Task: Check the average views per listing of cul de sac in the last 3 years.
Action: Mouse moved to (831, 196)
Screenshot: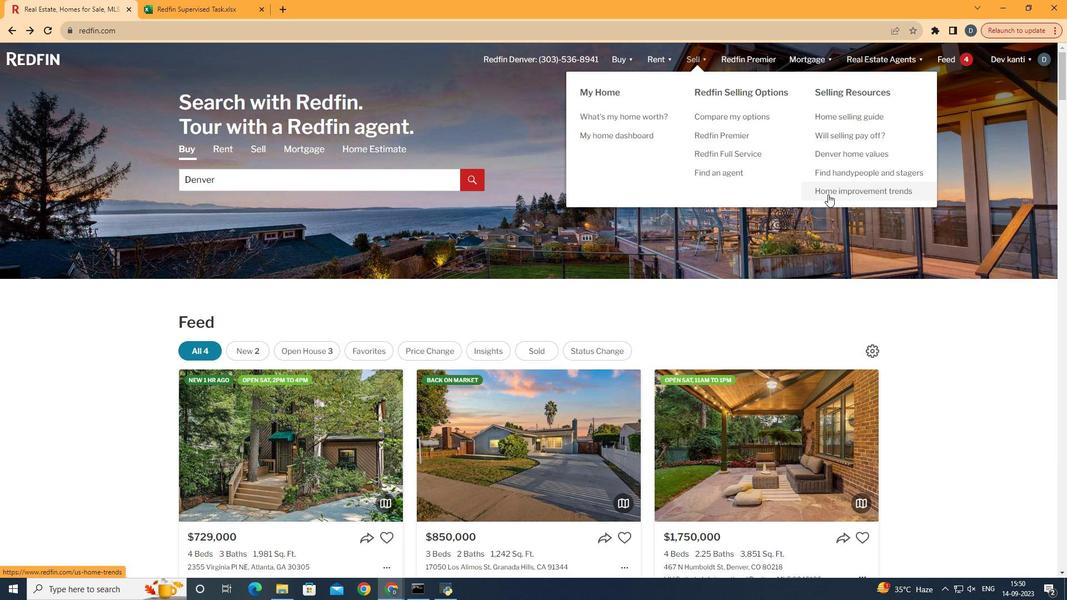 
Action: Mouse pressed left at (831, 196)
Screenshot: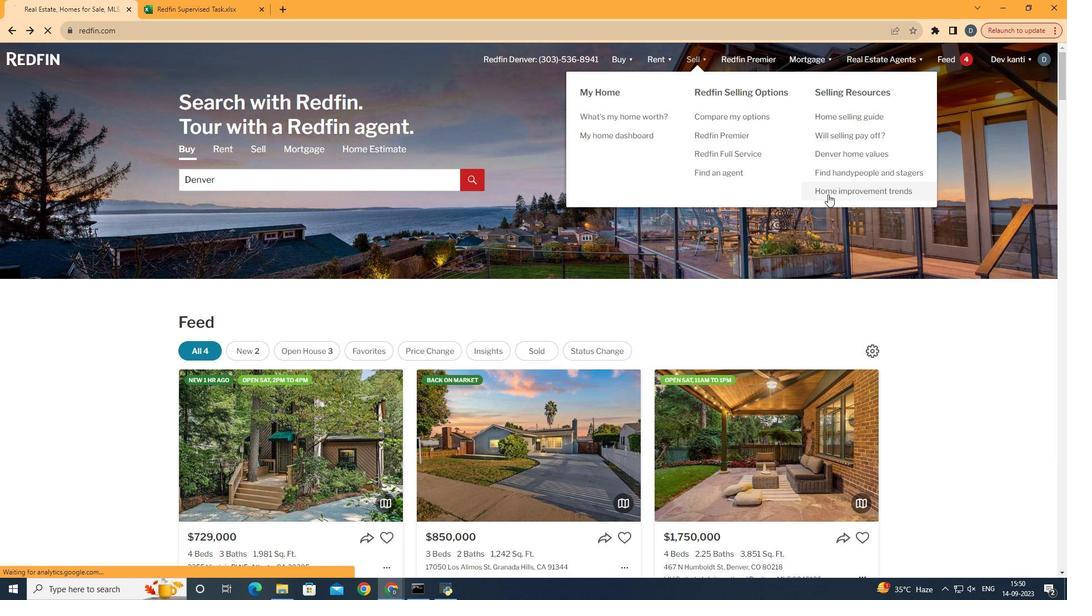 
Action: Mouse moved to (285, 210)
Screenshot: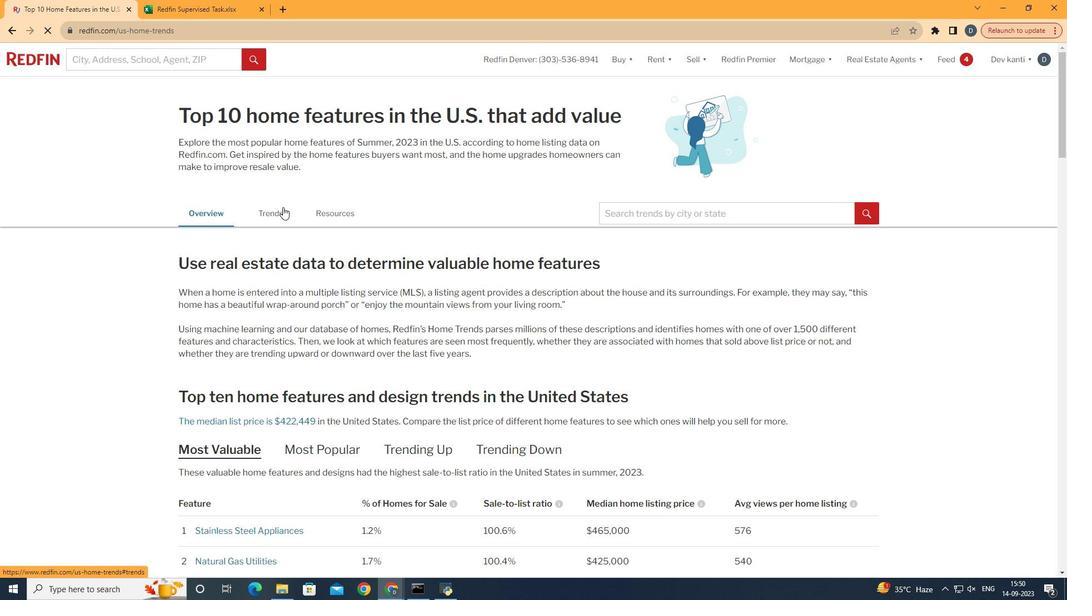 
Action: Mouse pressed left at (285, 210)
Screenshot: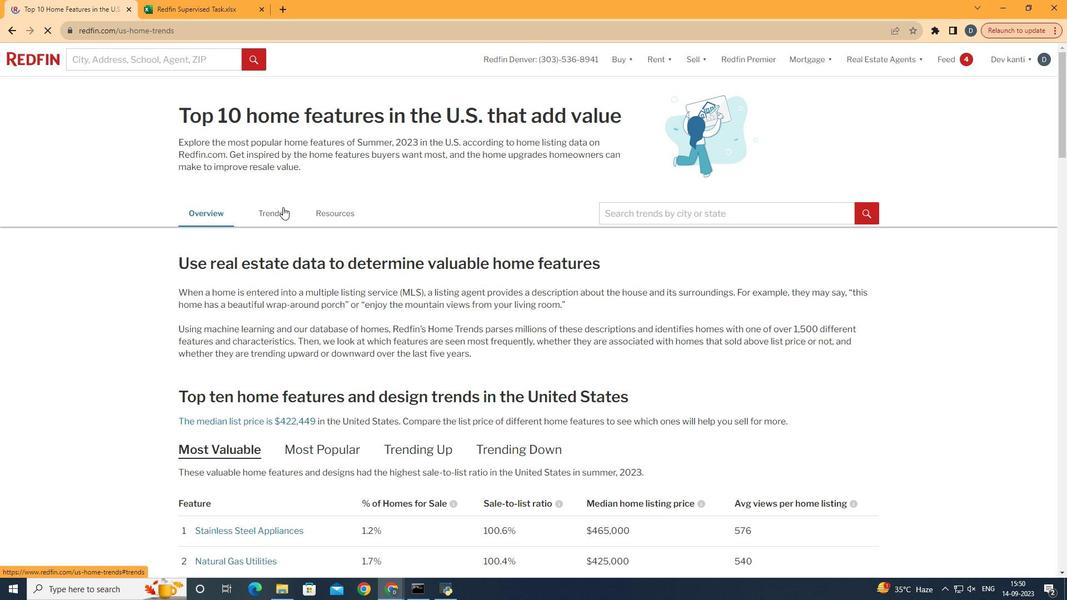 
Action: Mouse moved to (368, 316)
Screenshot: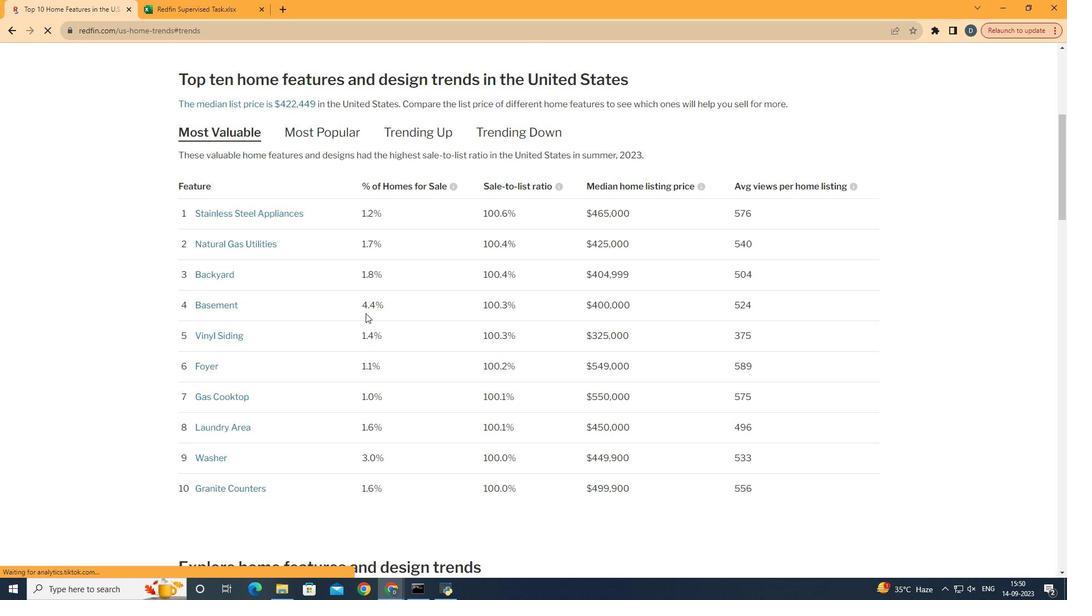 
Action: Mouse scrolled (368, 315) with delta (0, 0)
Screenshot: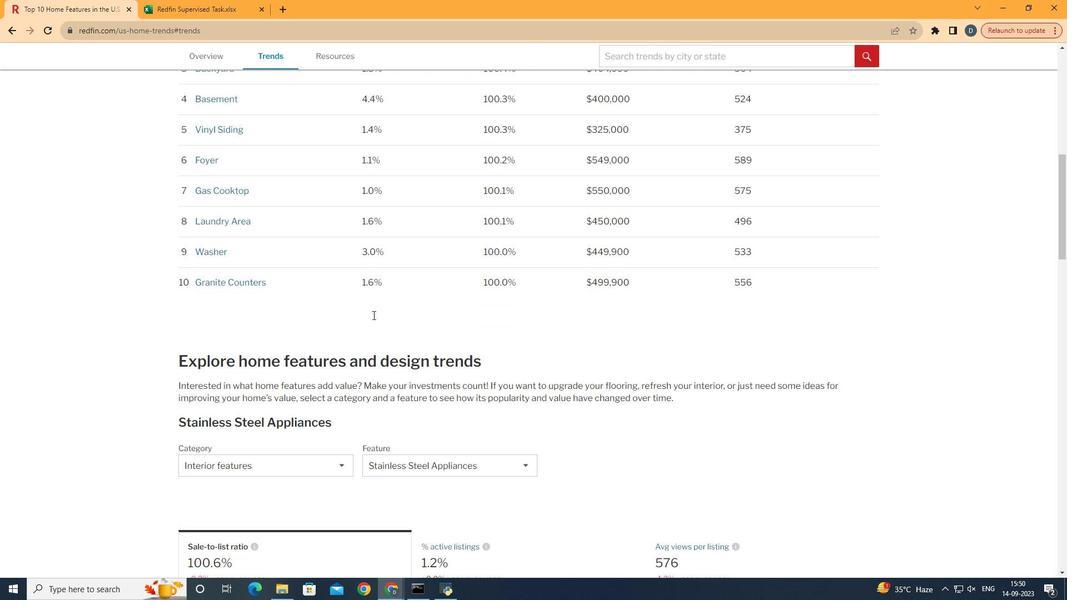 
Action: Mouse scrolled (368, 315) with delta (0, 0)
Screenshot: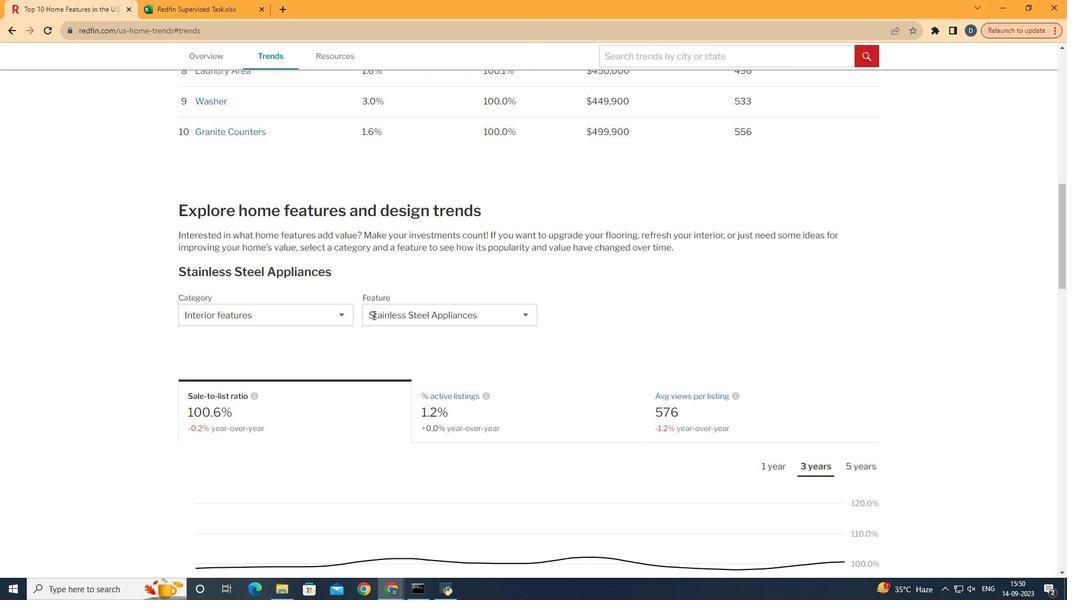 
Action: Mouse scrolled (368, 315) with delta (0, 0)
Screenshot: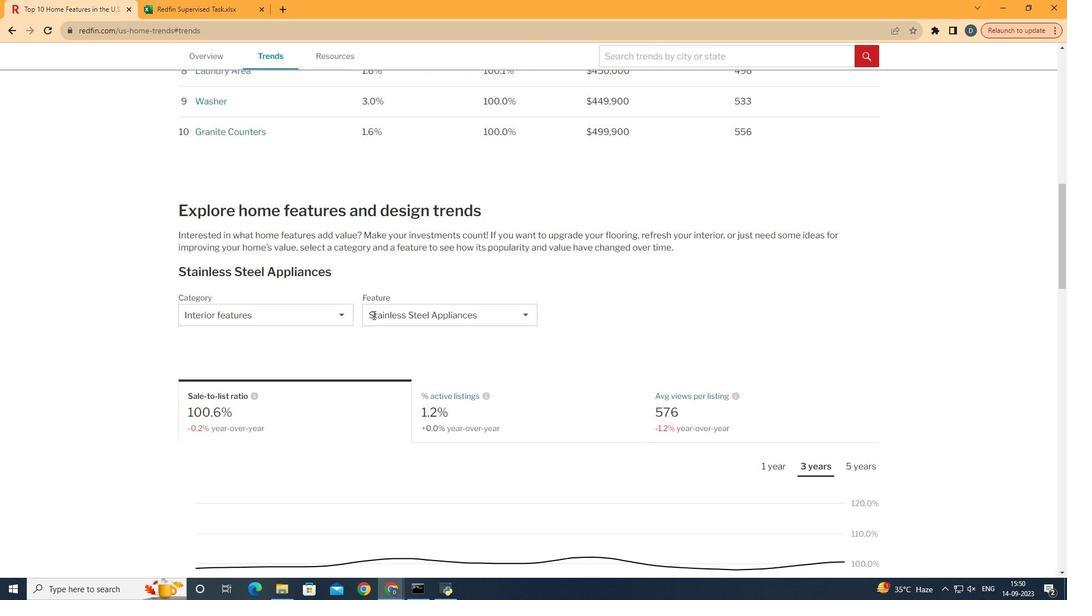 
Action: Mouse moved to (371, 316)
Screenshot: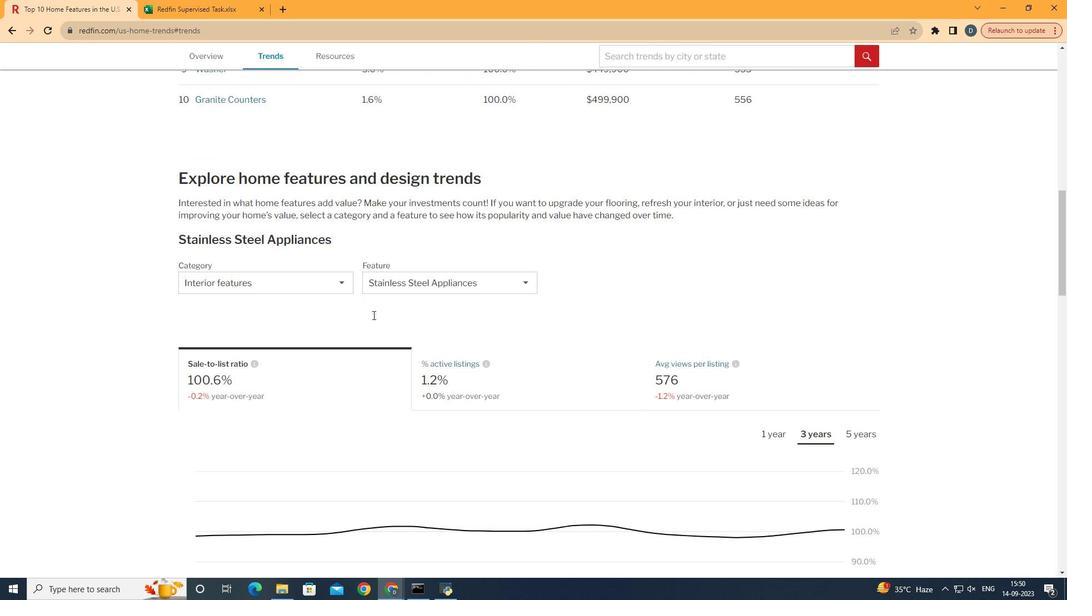 
Action: Mouse scrolled (371, 315) with delta (0, 0)
Screenshot: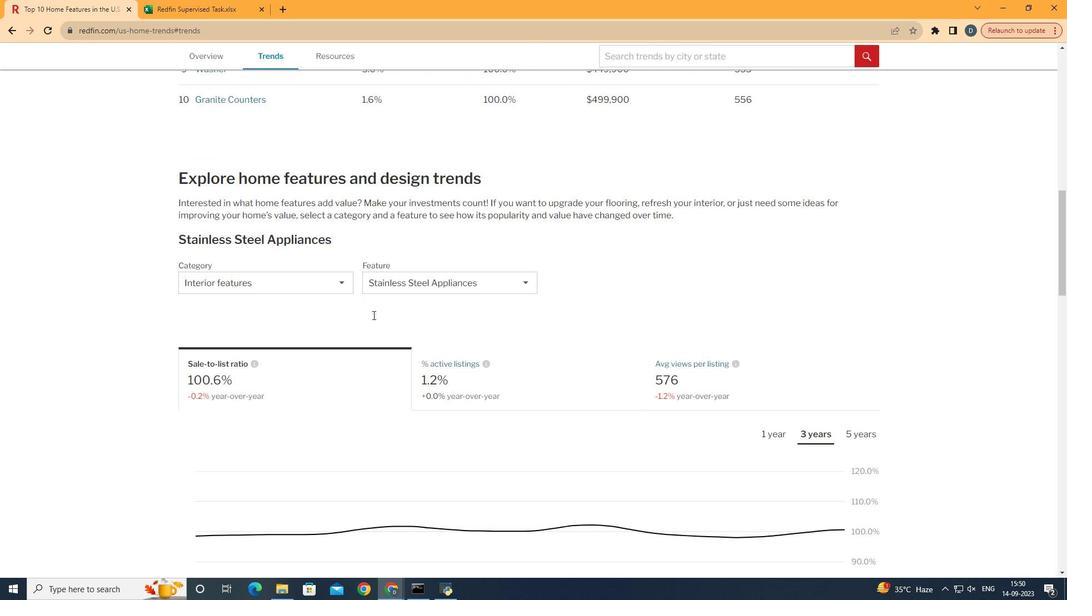 
Action: Mouse moved to (374, 318)
Screenshot: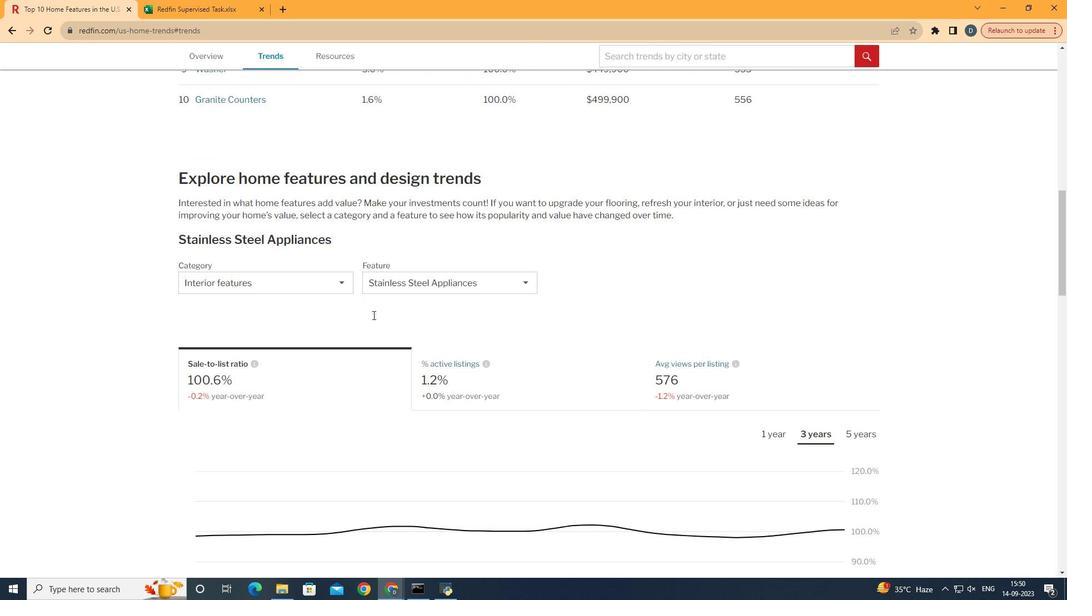 
Action: Mouse scrolled (374, 317) with delta (0, 0)
Screenshot: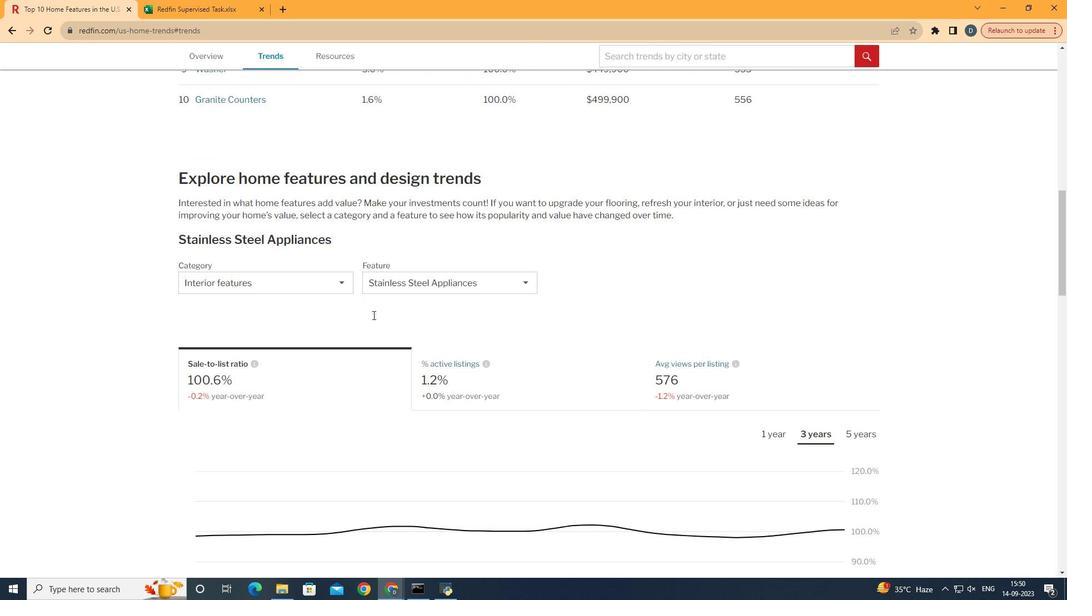 
Action: Mouse moved to (375, 318)
Screenshot: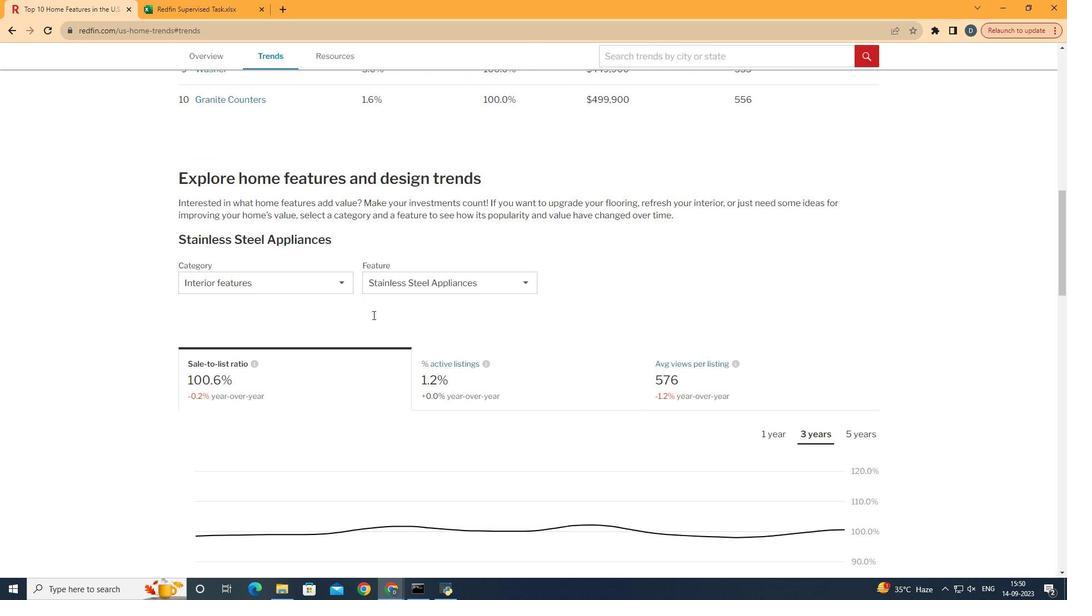 
Action: Mouse scrolled (375, 317) with delta (0, 0)
Screenshot: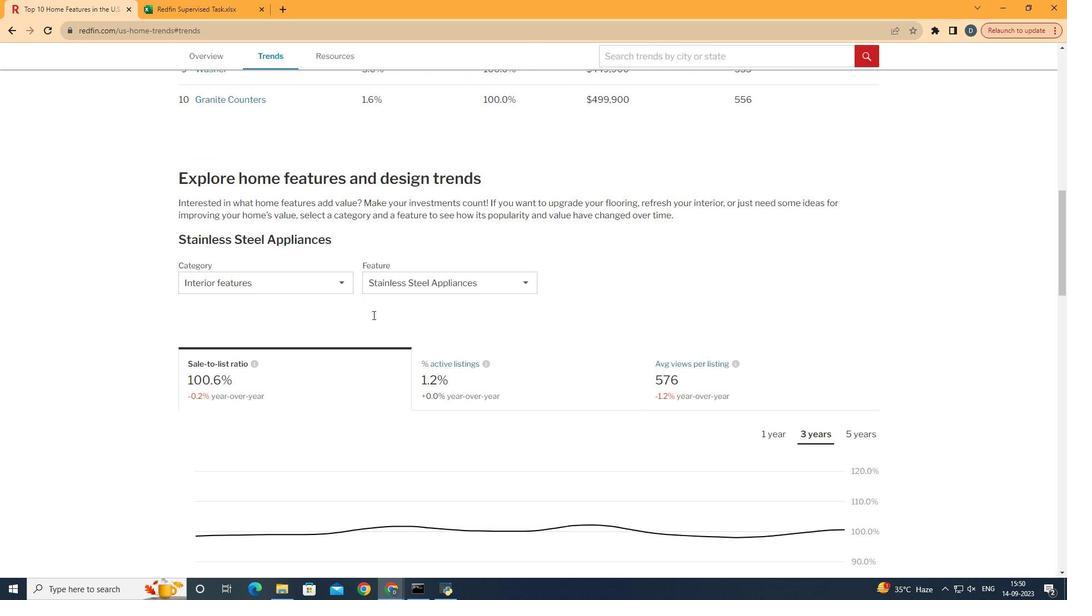 
Action: Mouse scrolled (375, 317) with delta (0, 0)
Screenshot: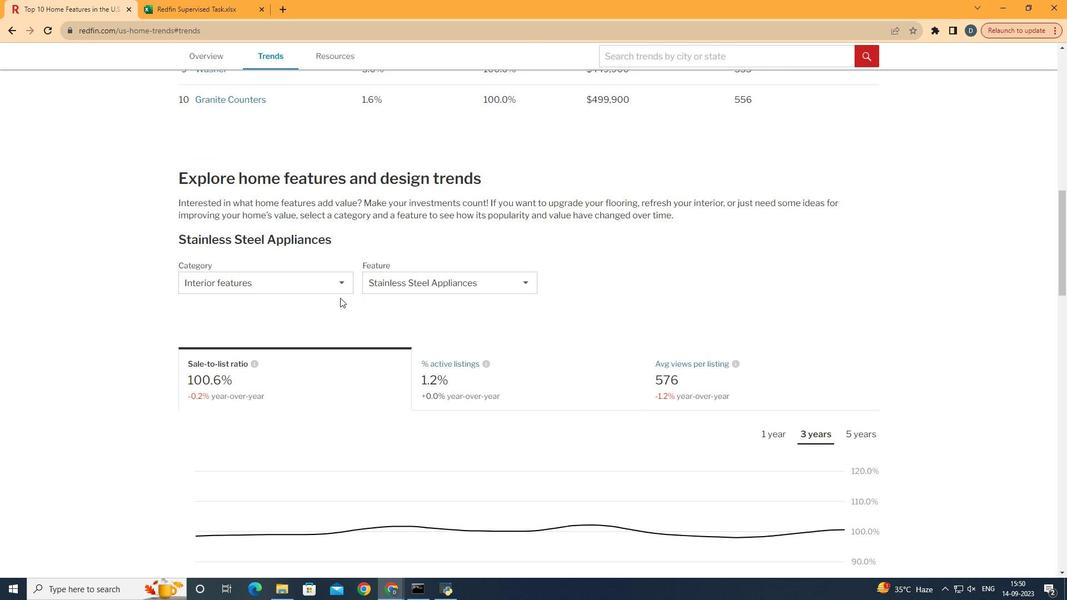 
Action: Mouse moved to (283, 291)
Screenshot: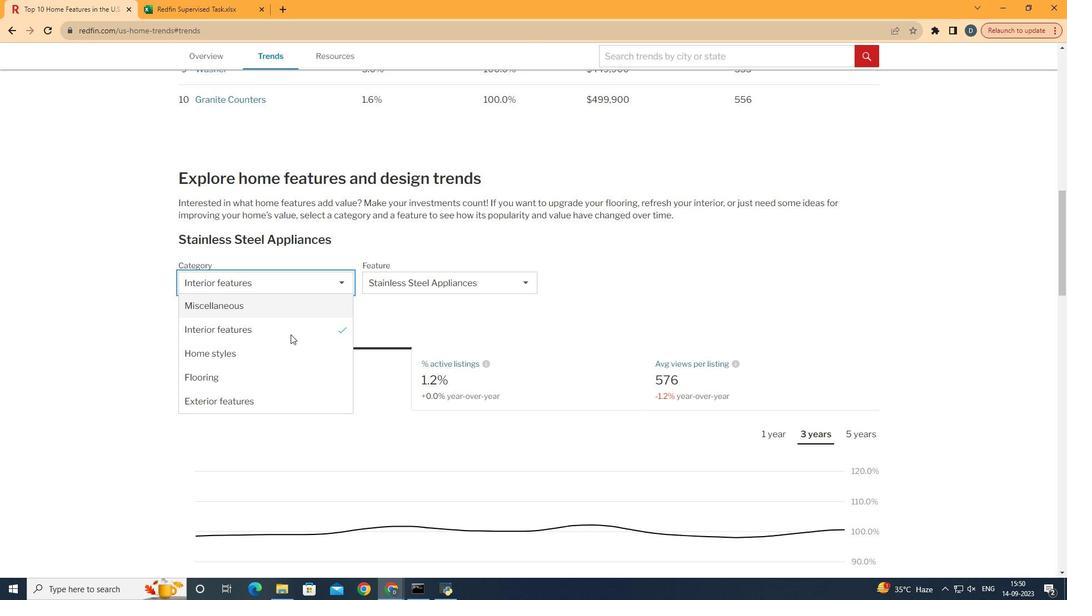 
Action: Mouse pressed left at (283, 291)
Screenshot: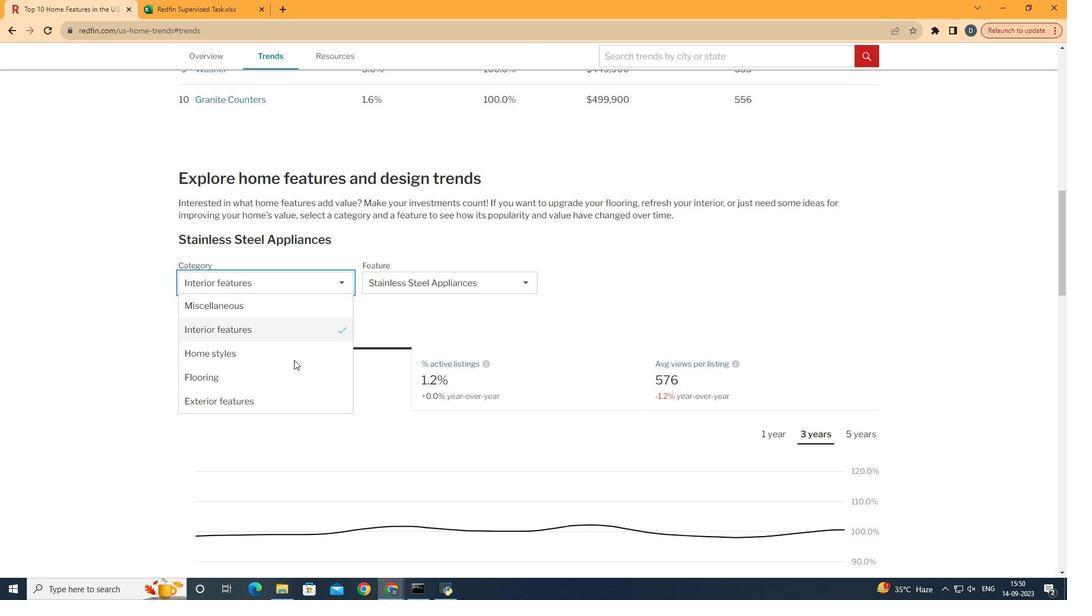 
Action: Mouse moved to (309, 407)
Screenshot: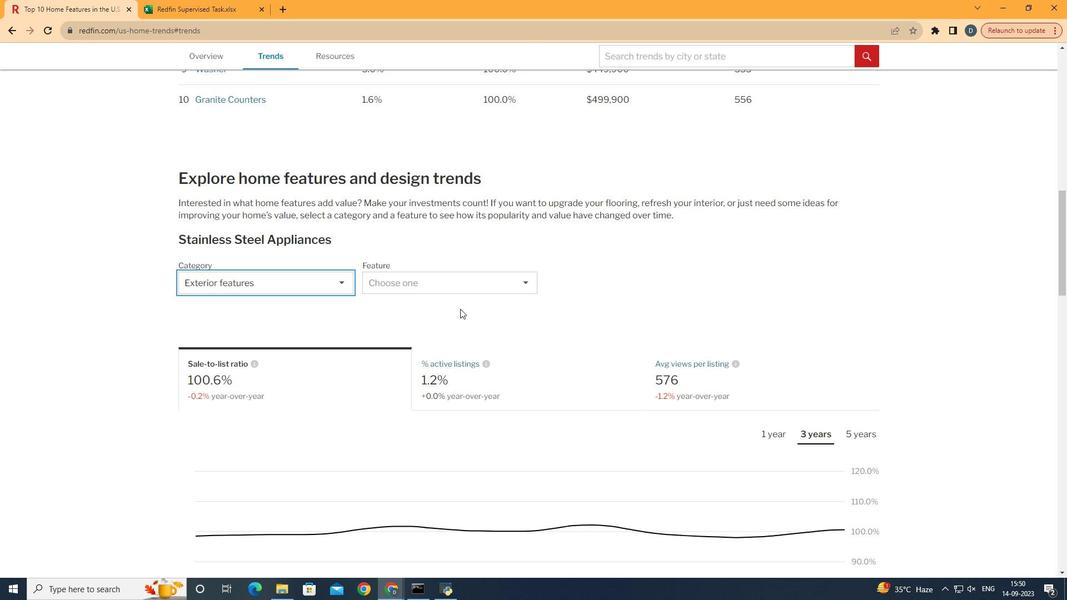 
Action: Mouse pressed left at (309, 407)
Screenshot: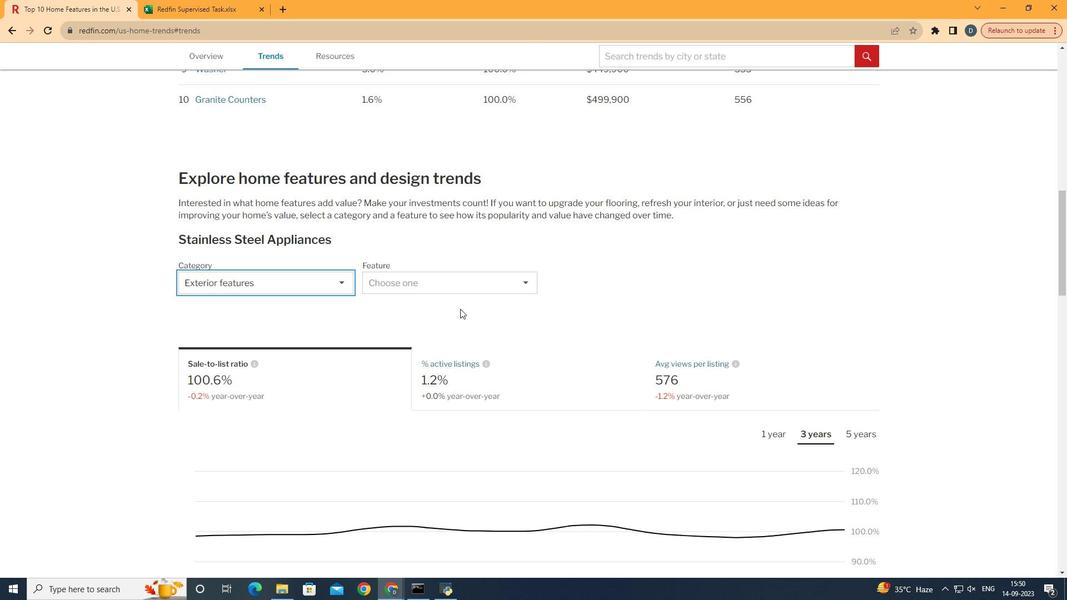 
Action: Mouse moved to (472, 303)
Screenshot: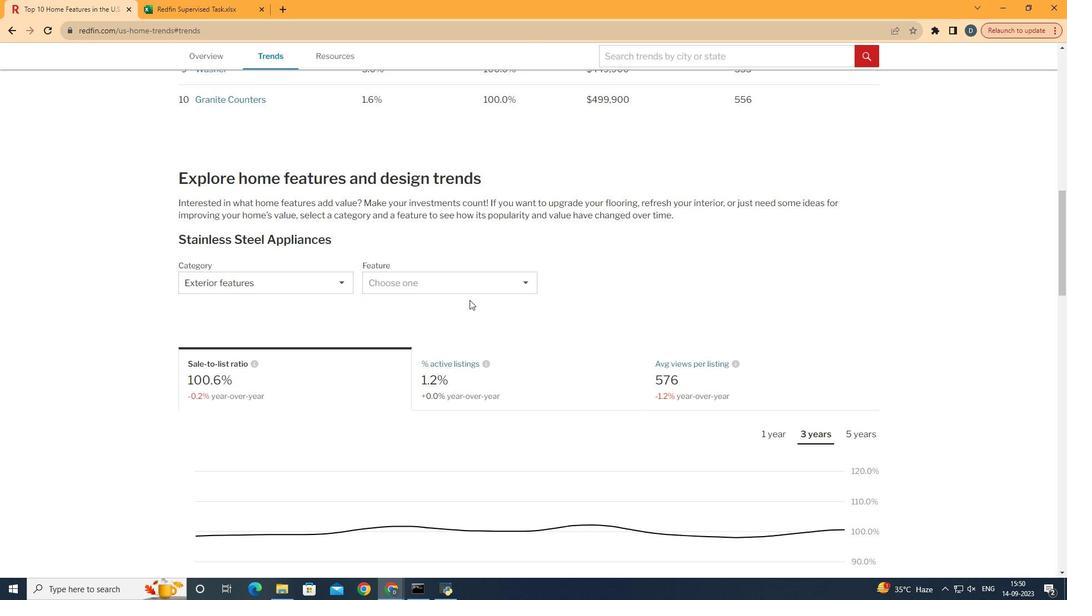 
Action: Mouse pressed left at (472, 303)
Screenshot: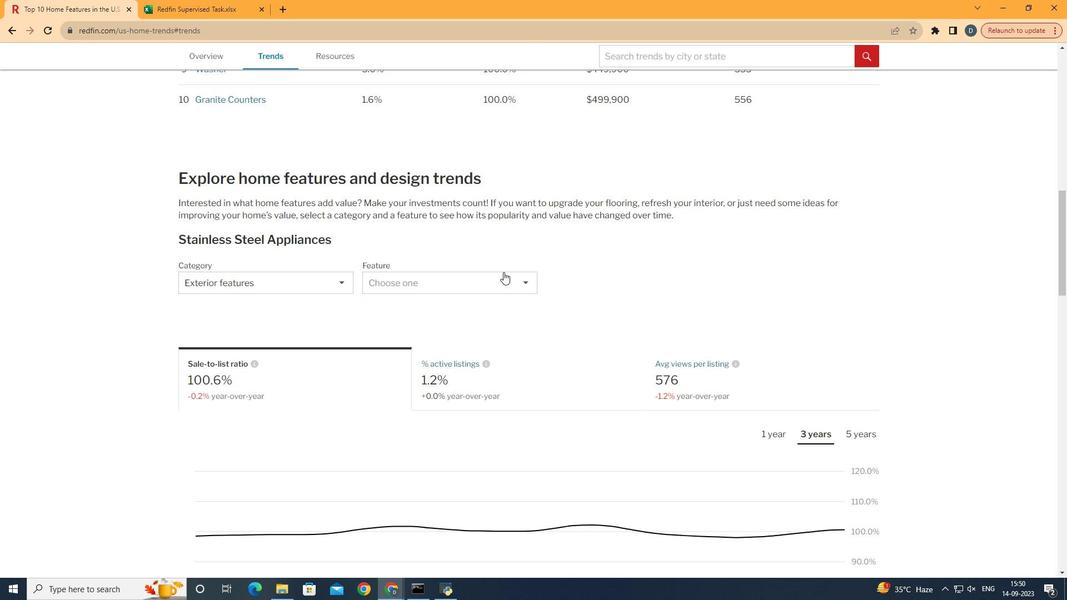 
Action: Mouse moved to (506, 275)
Screenshot: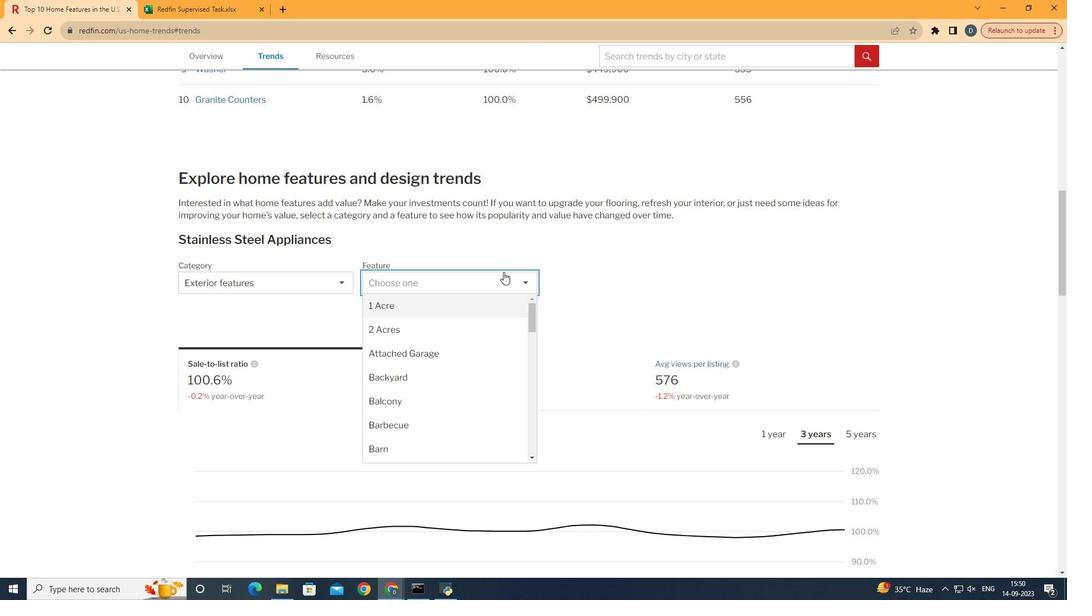 
Action: Mouse pressed left at (506, 275)
Screenshot: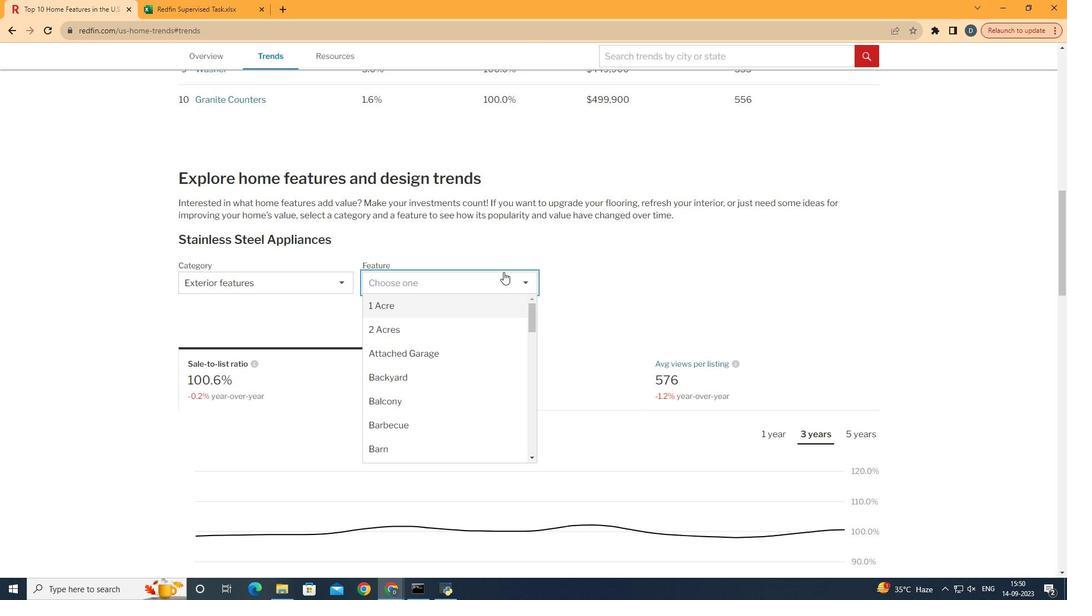 
Action: Mouse moved to (469, 360)
Screenshot: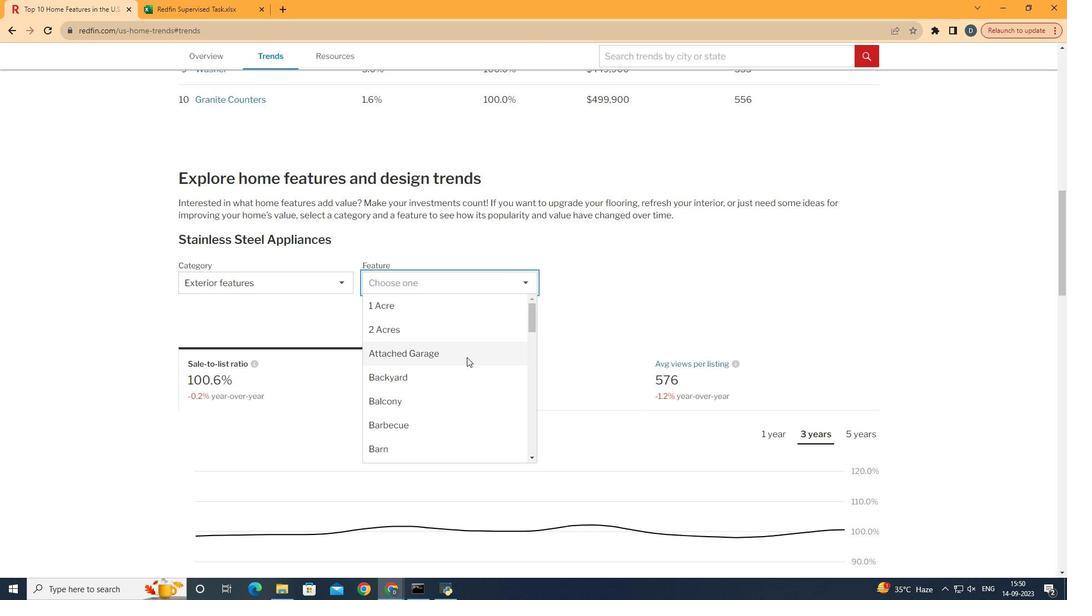 
Action: Mouse scrolled (469, 359) with delta (0, 0)
Screenshot: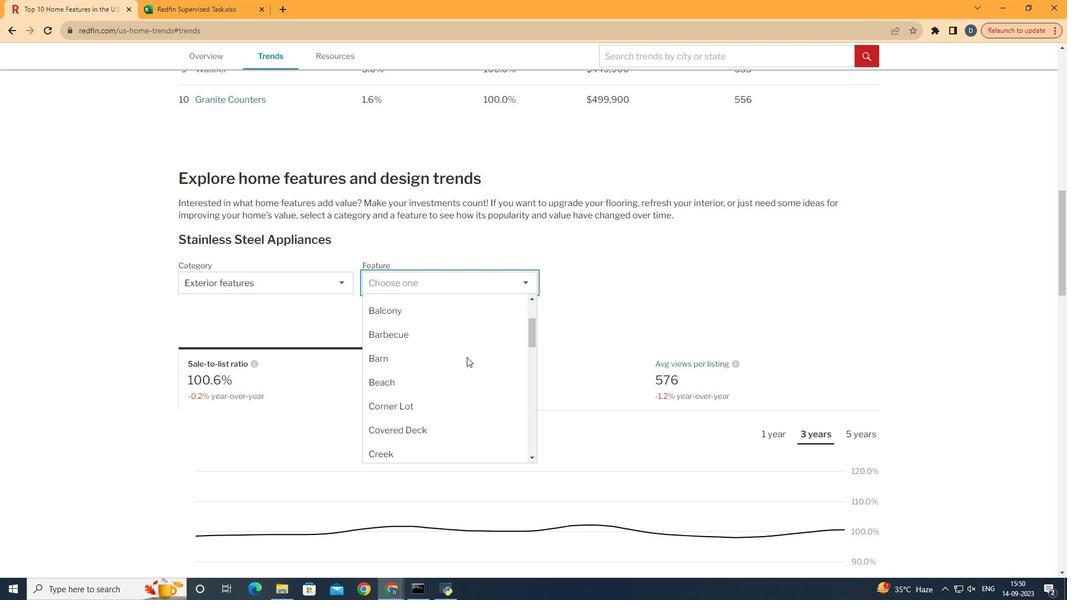 
Action: Mouse scrolled (469, 359) with delta (0, 0)
Screenshot: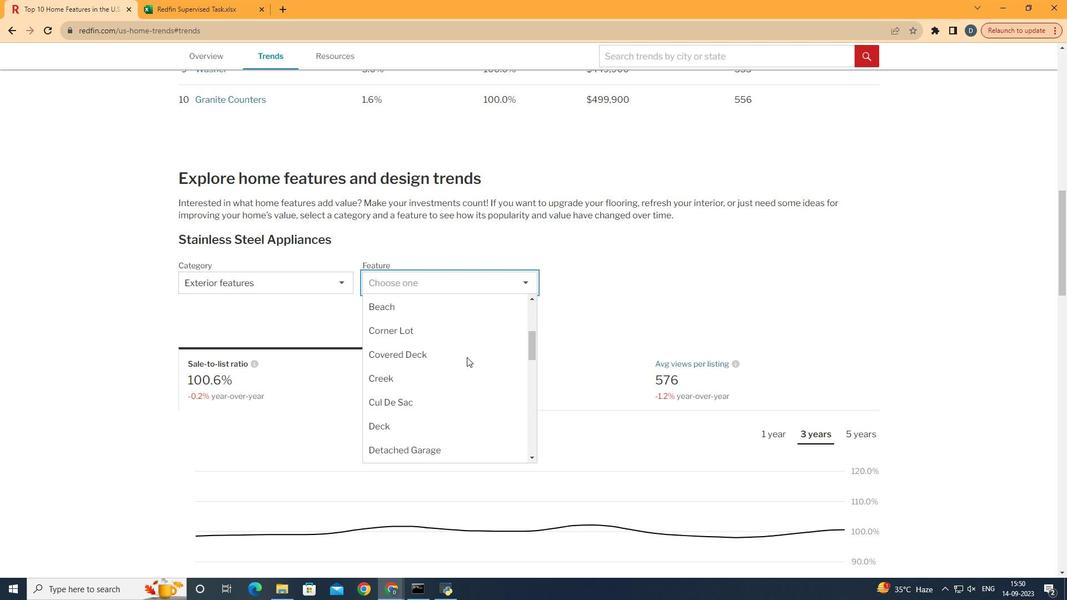 
Action: Mouse scrolled (469, 359) with delta (0, 0)
Screenshot: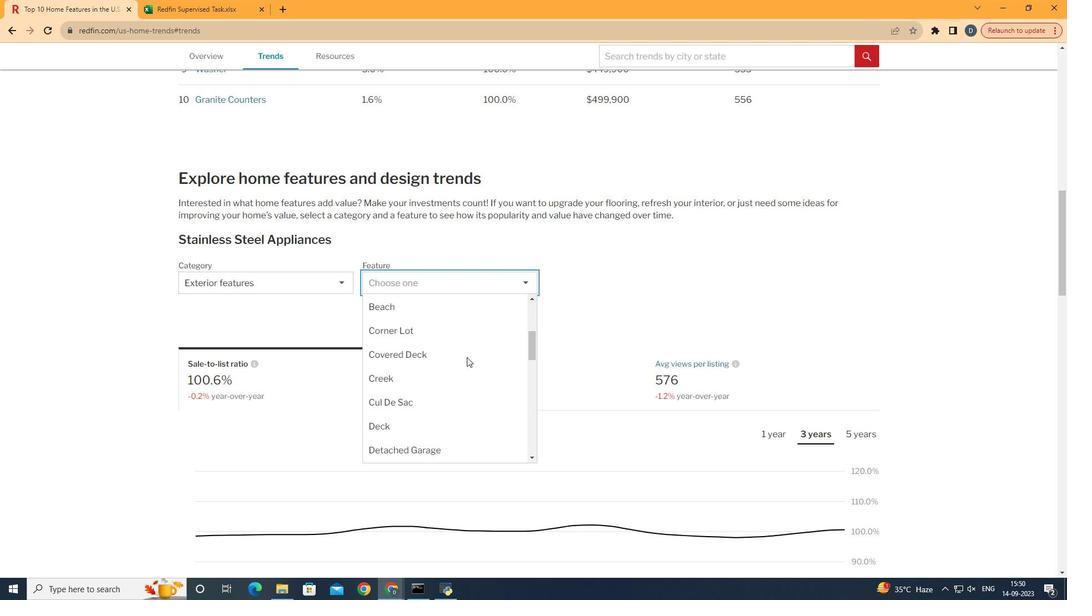 
Action: Mouse moved to (471, 359)
Screenshot: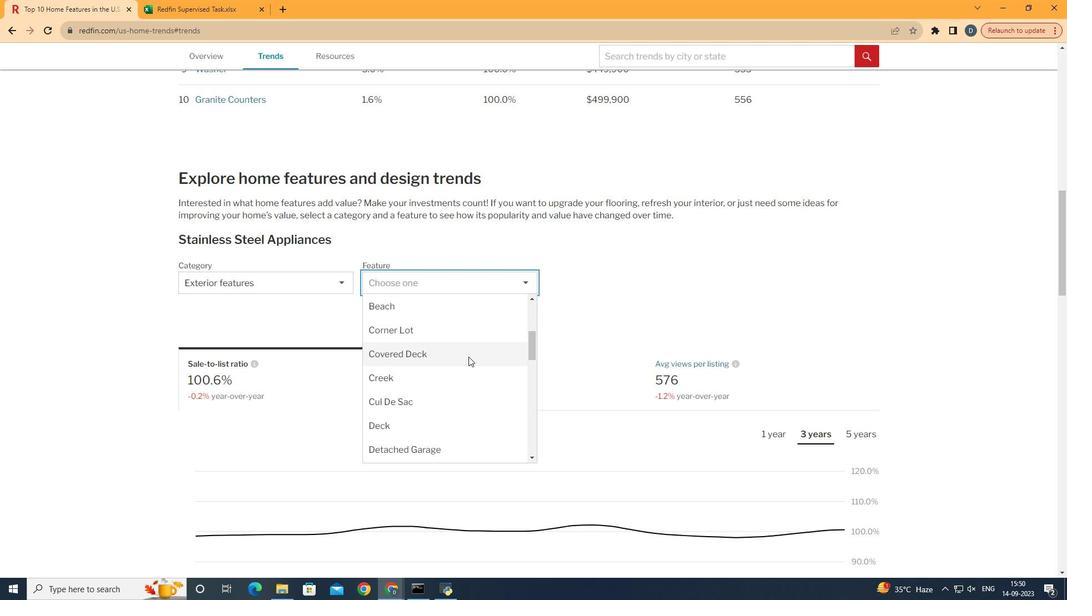 
Action: Mouse pressed left at (471, 359)
Screenshot: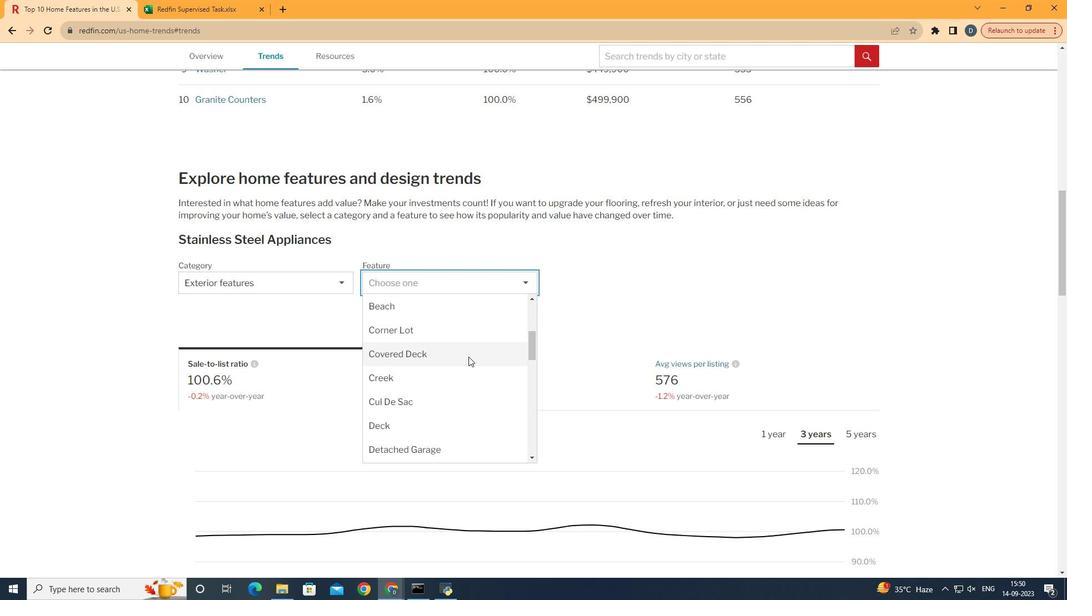
Action: Mouse moved to (467, 285)
Screenshot: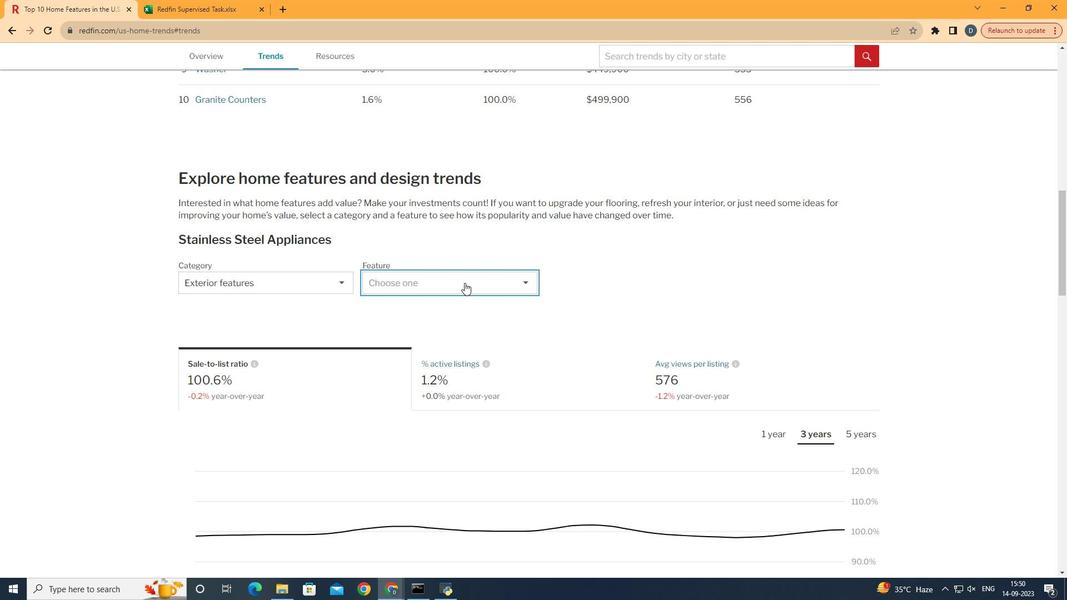 
Action: Mouse pressed left at (467, 285)
Screenshot: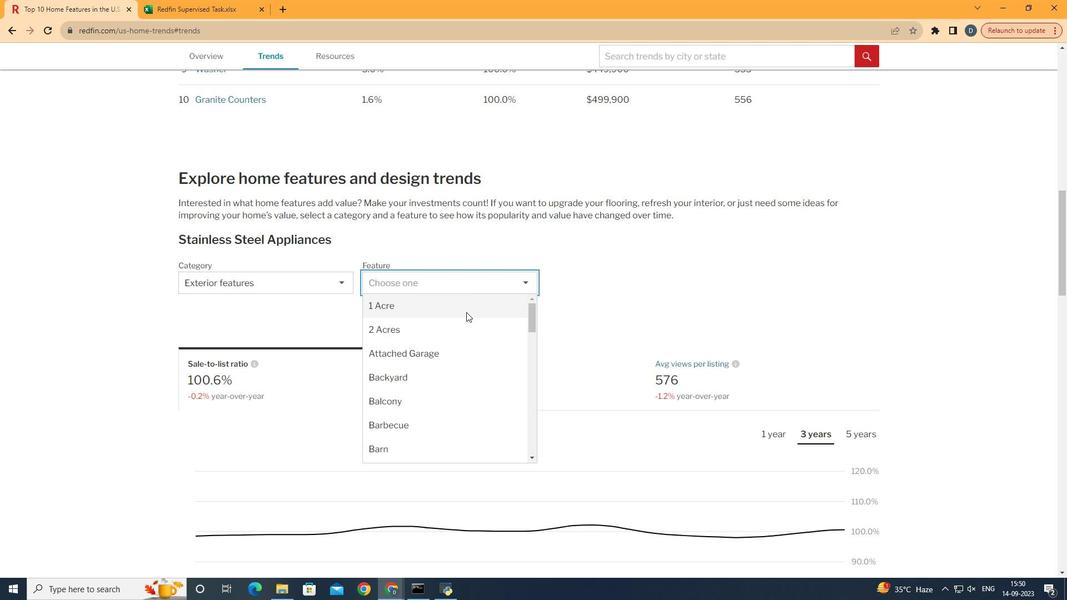 
Action: Mouse moved to (461, 355)
Screenshot: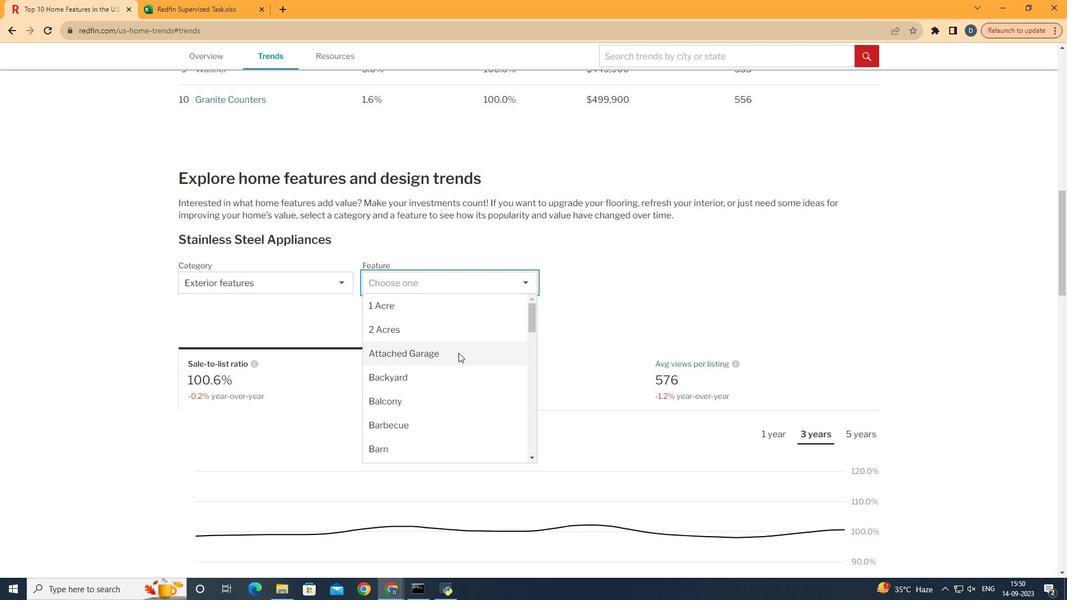 
Action: Mouse scrolled (461, 355) with delta (0, 0)
Screenshot: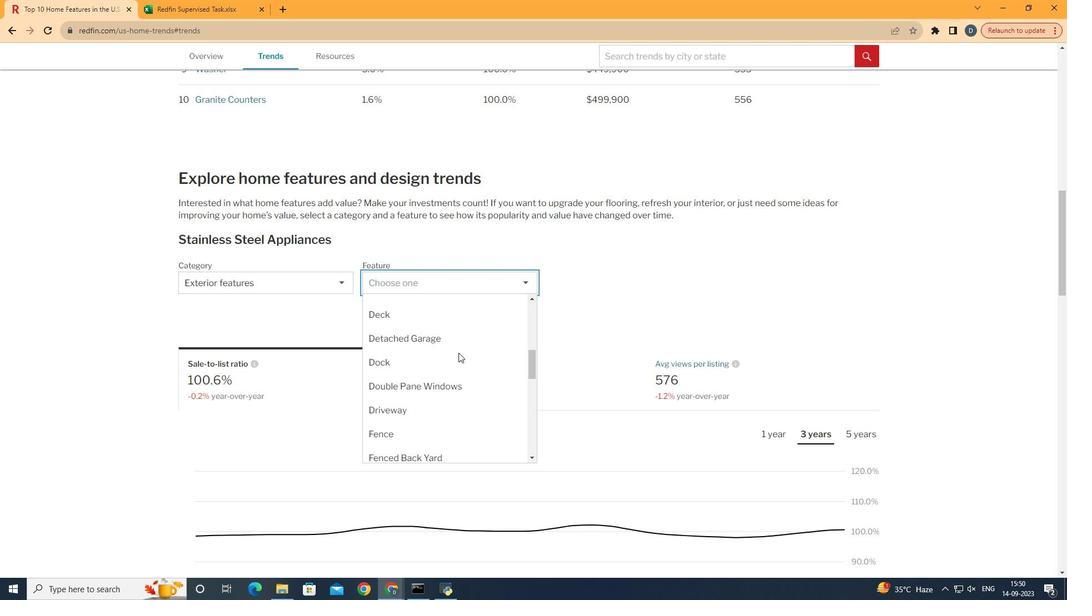 
Action: Mouse scrolled (461, 355) with delta (0, 0)
Screenshot: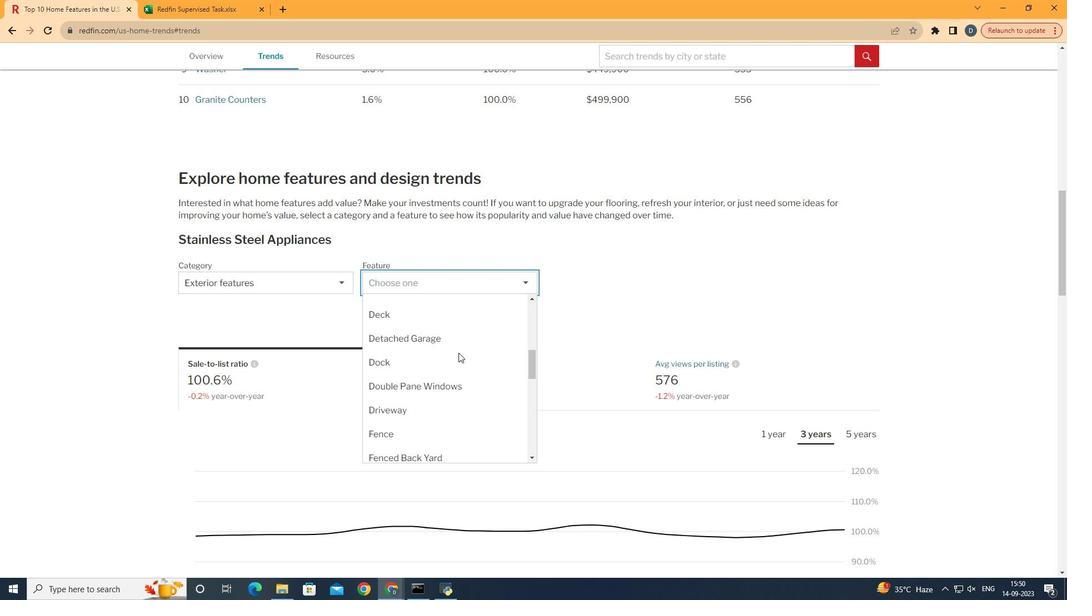 
Action: Mouse scrolled (461, 355) with delta (0, 0)
Screenshot: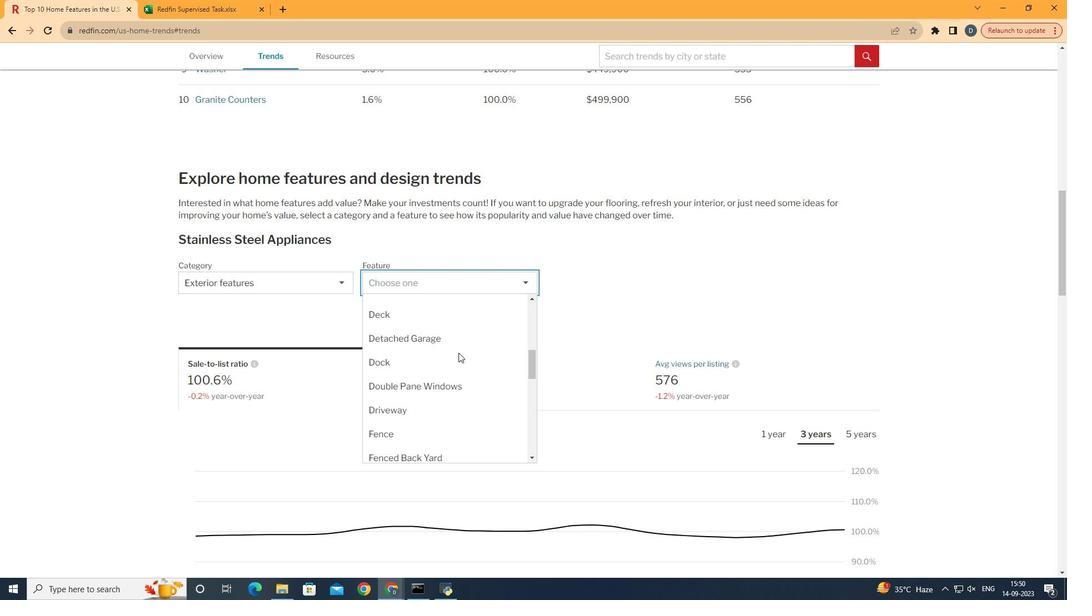 
Action: Mouse scrolled (461, 355) with delta (0, 0)
Screenshot: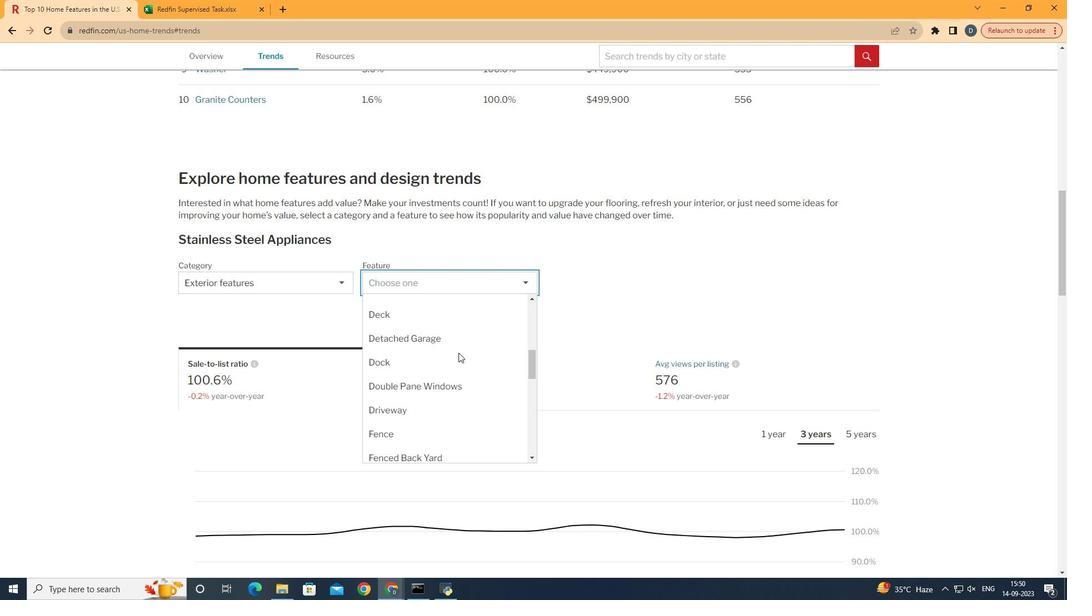 
Action: Mouse scrolled (461, 355) with delta (0, 0)
Screenshot: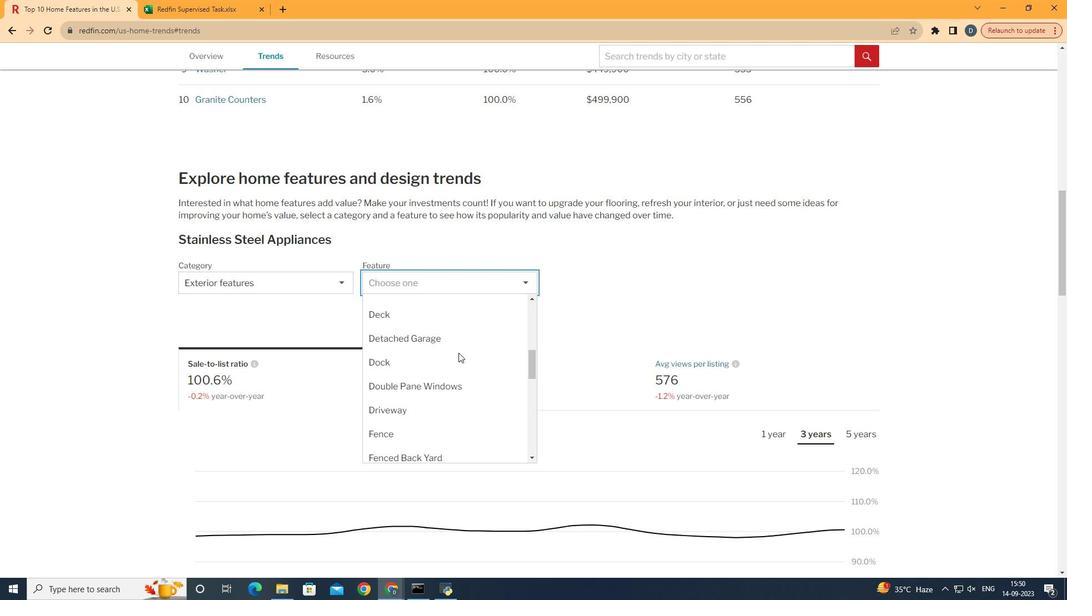 
Action: Mouse moved to (466, 351)
Screenshot: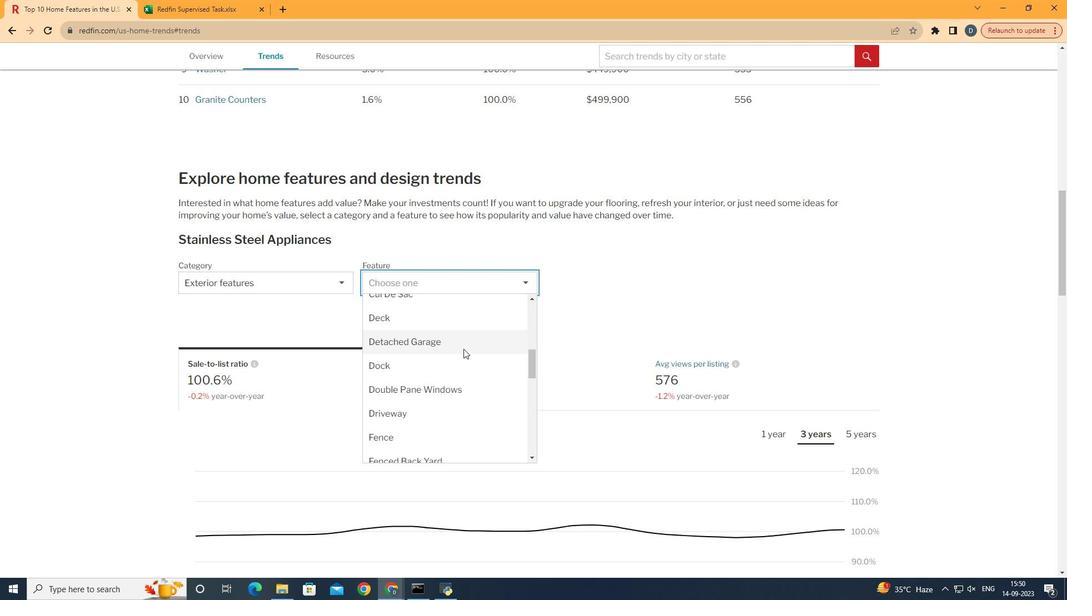 
Action: Mouse scrolled (466, 352) with delta (0, 0)
Screenshot: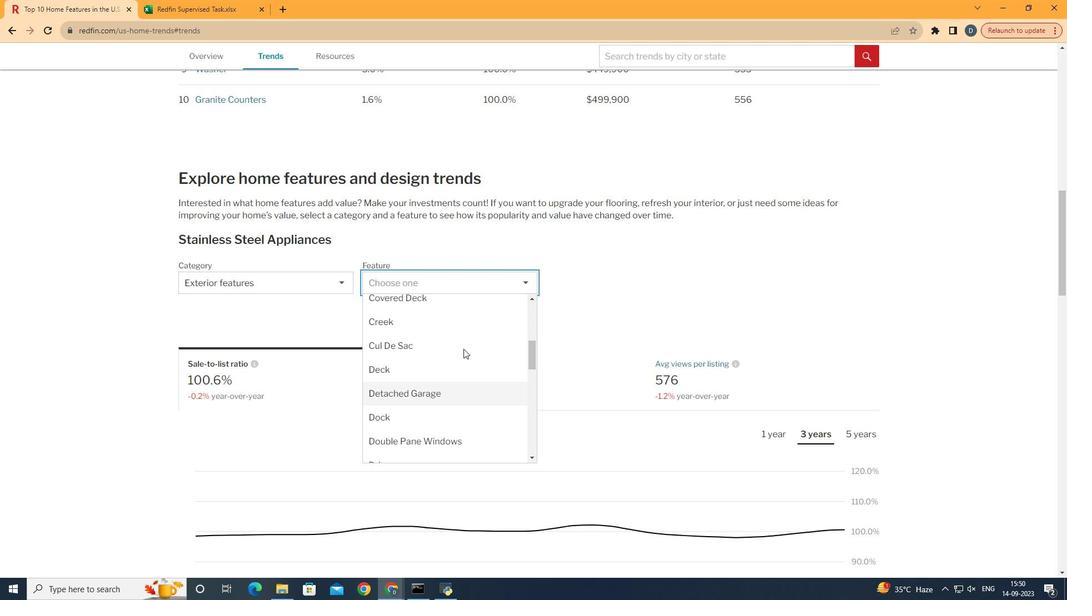 
Action: Mouse pressed left at (466, 351)
Screenshot: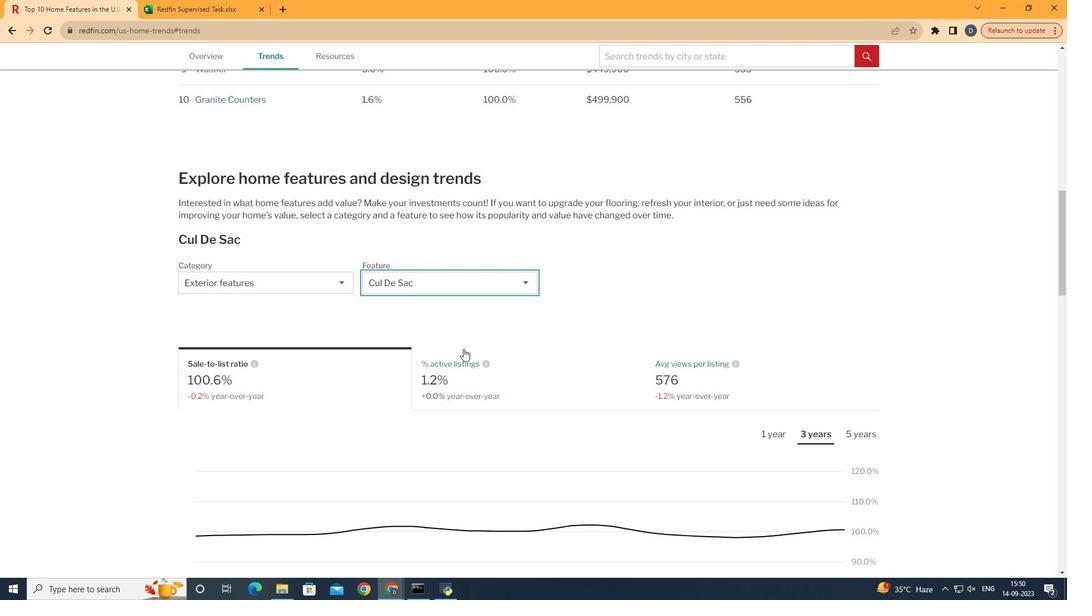 
Action: Mouse moved to (747, 379)
Screenshot: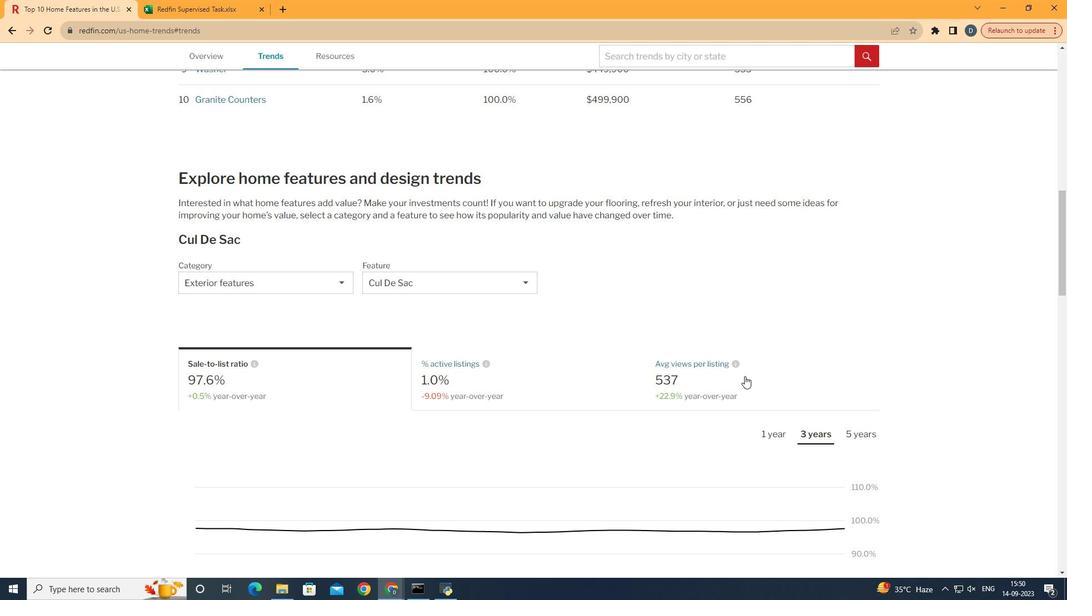 
Action: Mouse pressed left at (747, 379)
Screenshot: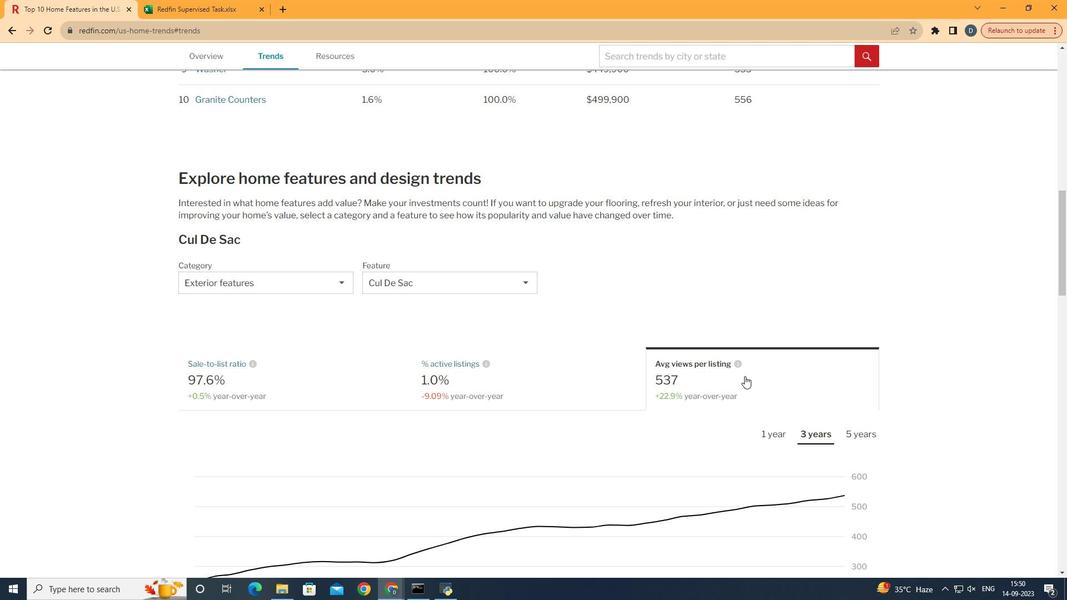 
Action: Mouse moved to (778, 325)
Screenshot: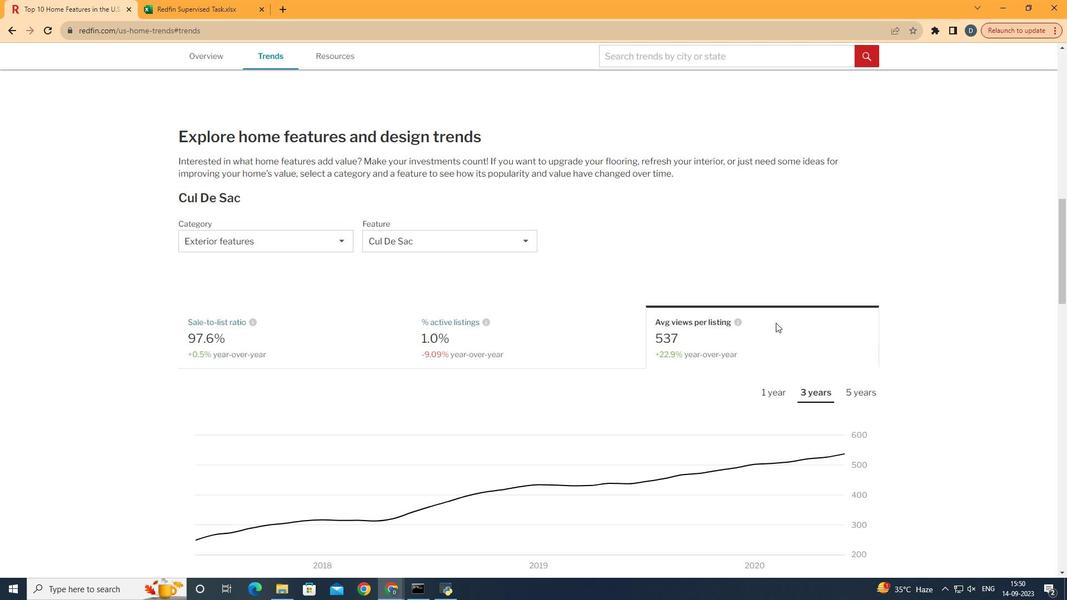 
Action: Mouse scrolled (778, 325) with delta (0, 0)
Screenshot: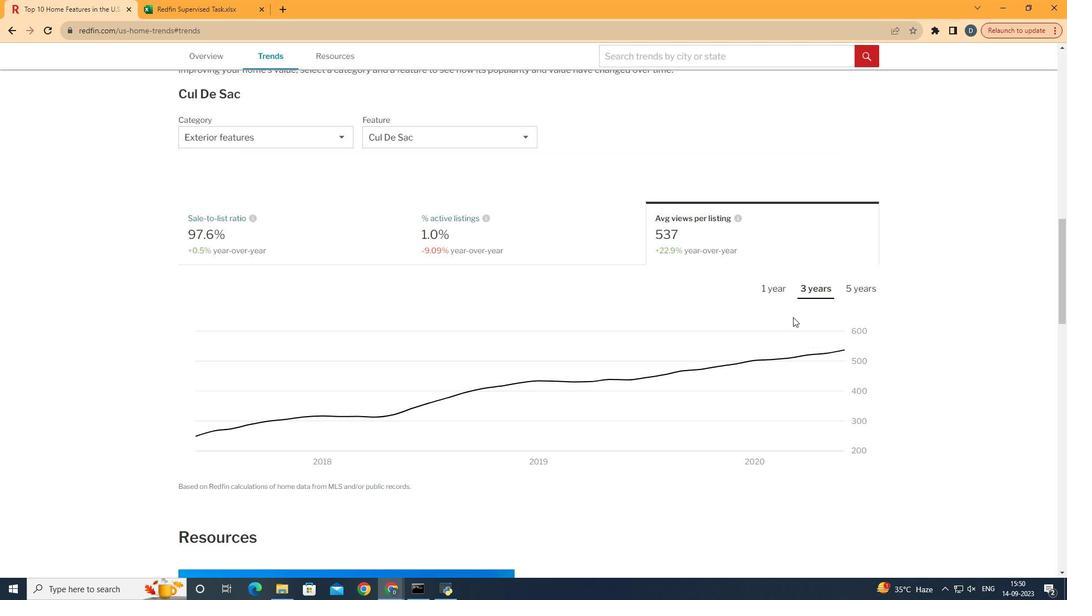 
Action: Mouse scrolled (778, 325) with delta (0, 0)
Screenshot: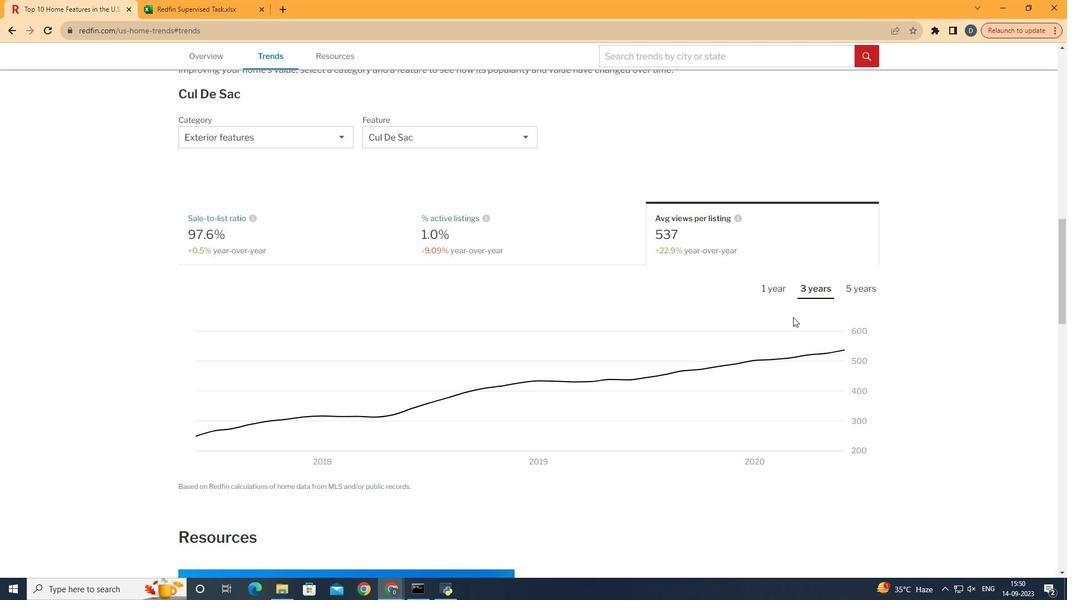 
Action: Mouse scrolled (778, 325) with delta (0, 0)
Screenshot: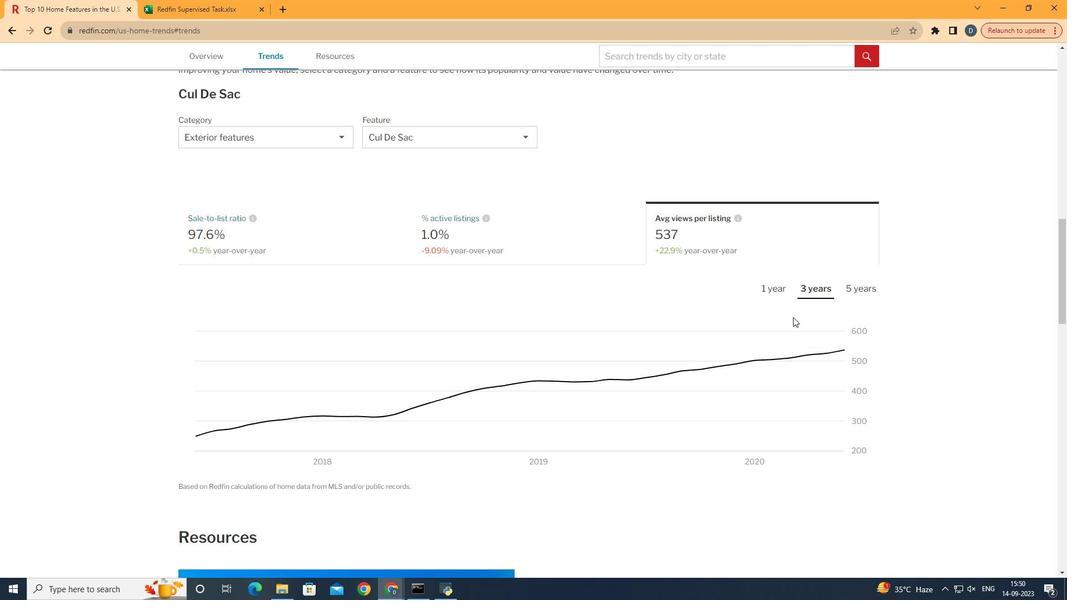 
Action: Mouse moved to (866, 303)
Screenshot: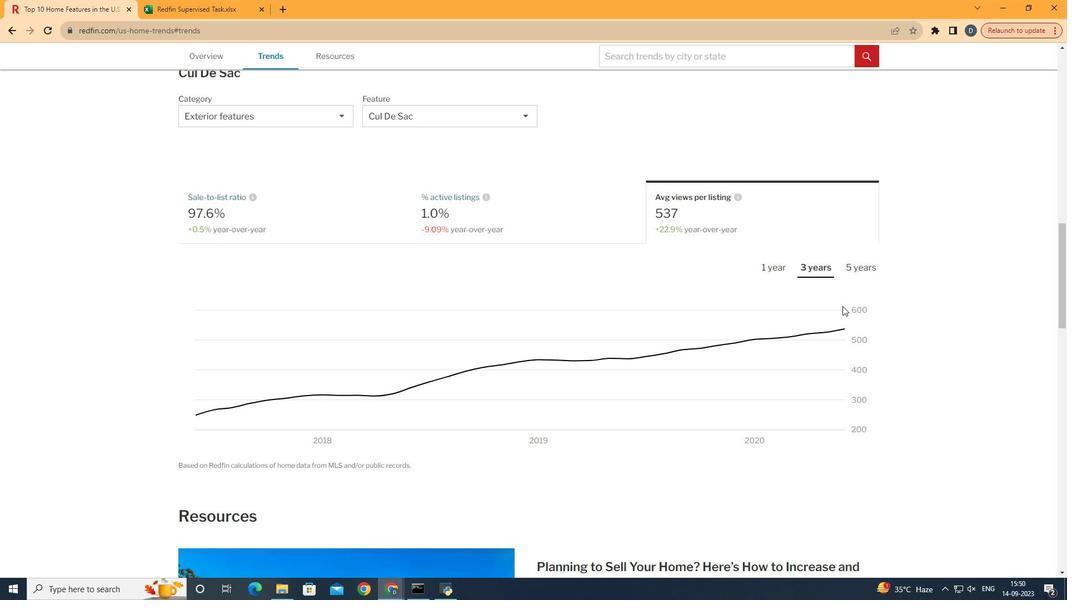 
